 Task: Add a condition where "Channel Is Phone call(outgoing)" in recently solved tickets.
Action: Mouse moved to (131, 431)
Screenshot: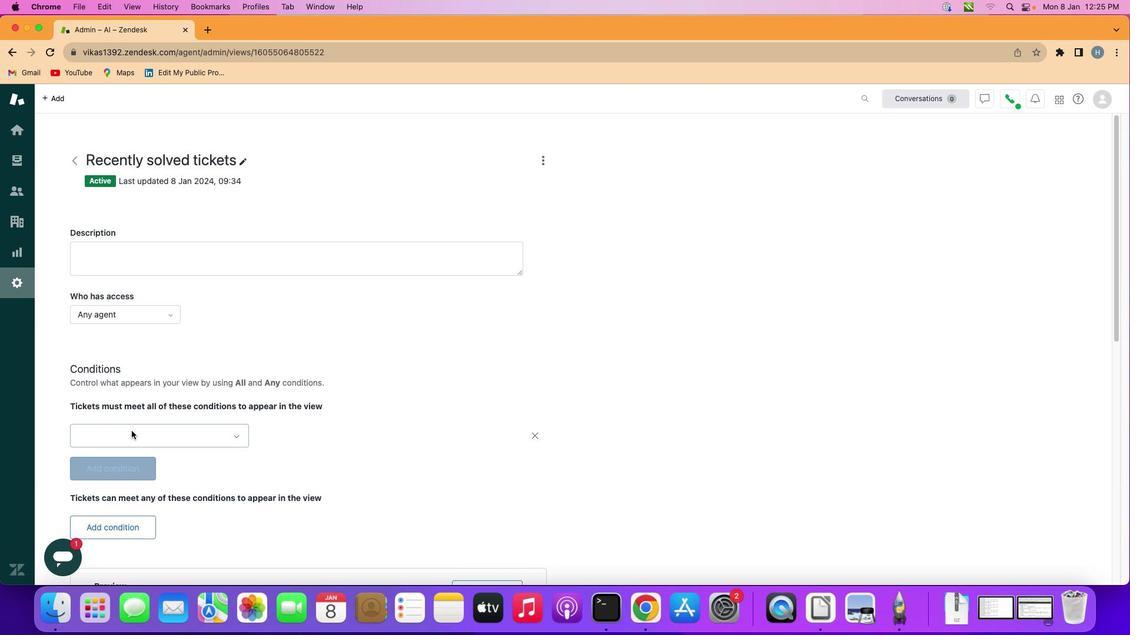 
Action: Mouse pressed left at (131, 431)
Screenshot: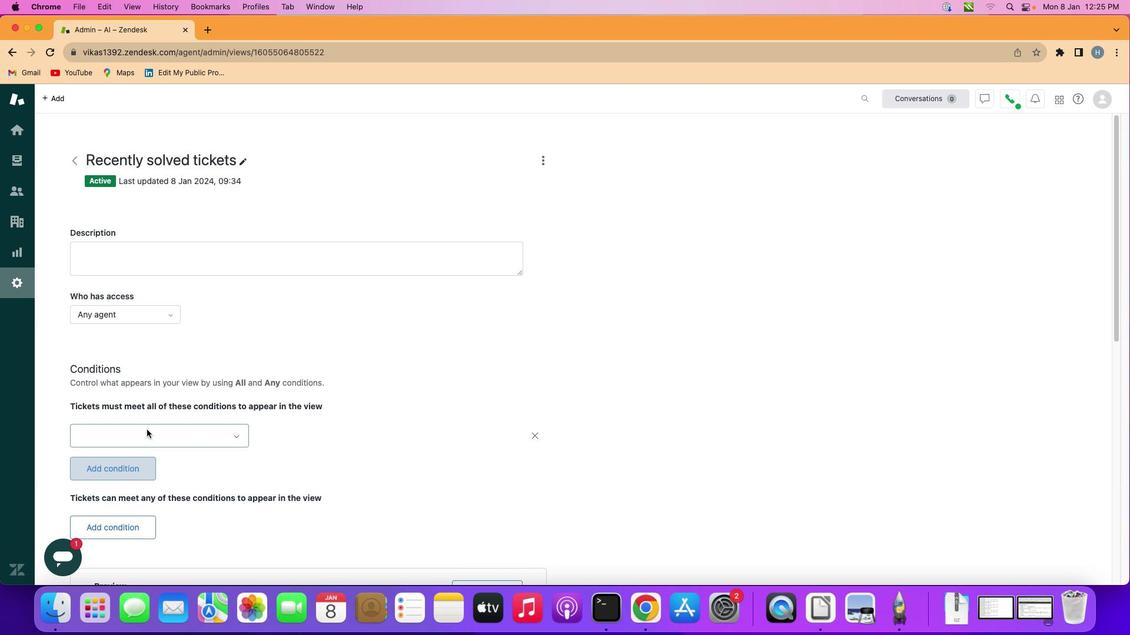 
Action: Mouse moved to (164, 429)
Screenshot: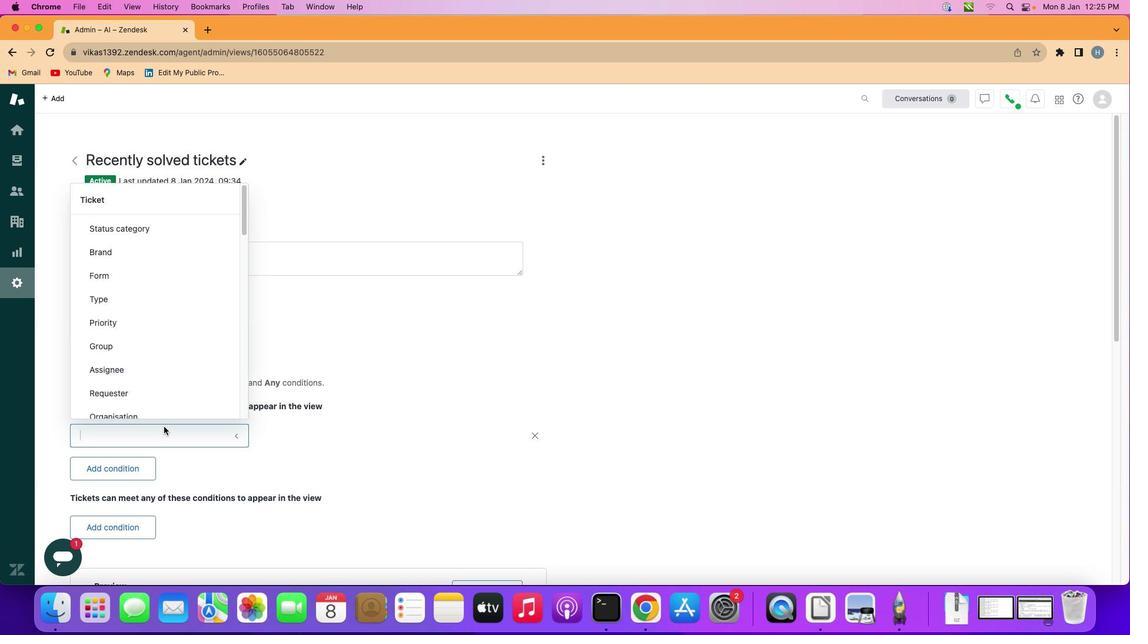 
Action: Mouse pressed left at (164, 429)
Screenshot: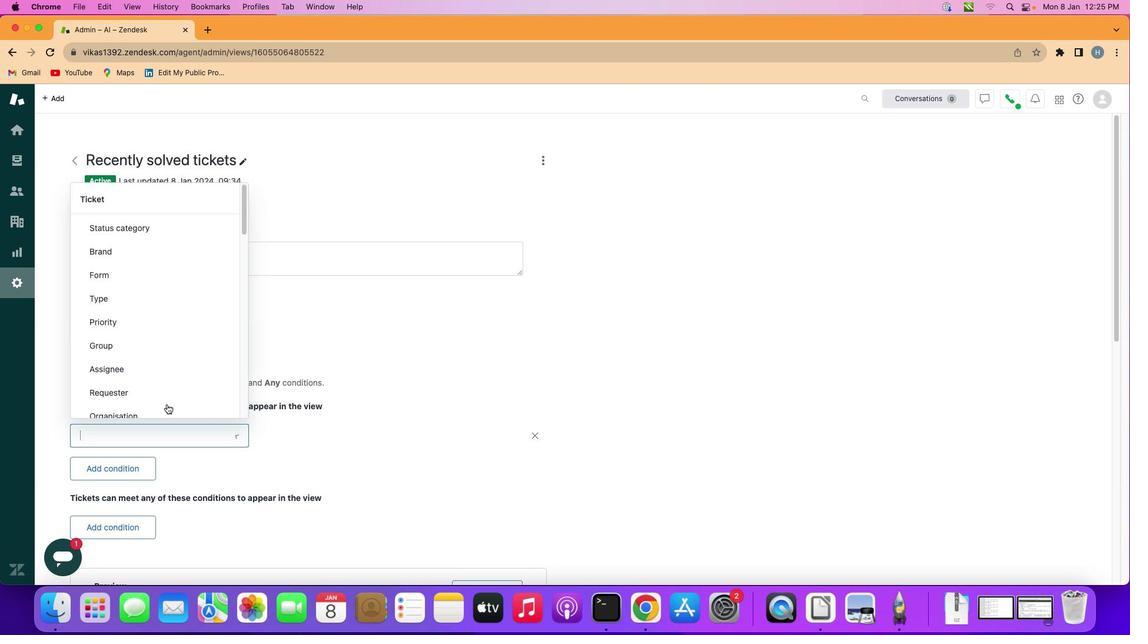 
Action: Mouse moved to (175, 307)
Screenshot: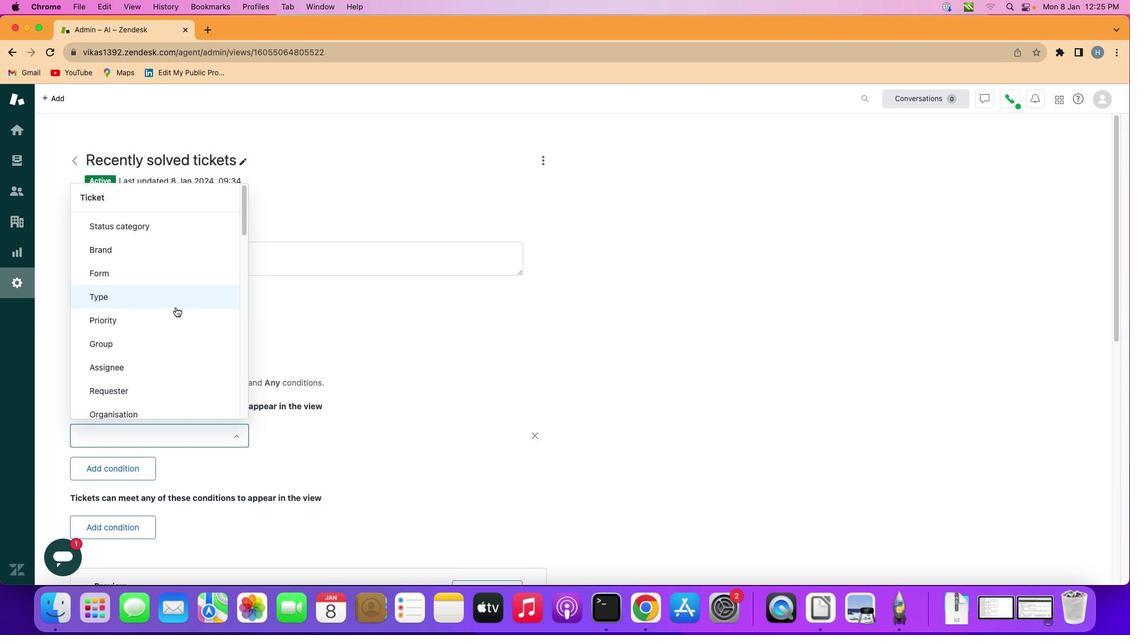 
Action: Mouse scrolled (175, 307) with delta (0, 0)
Screenshot: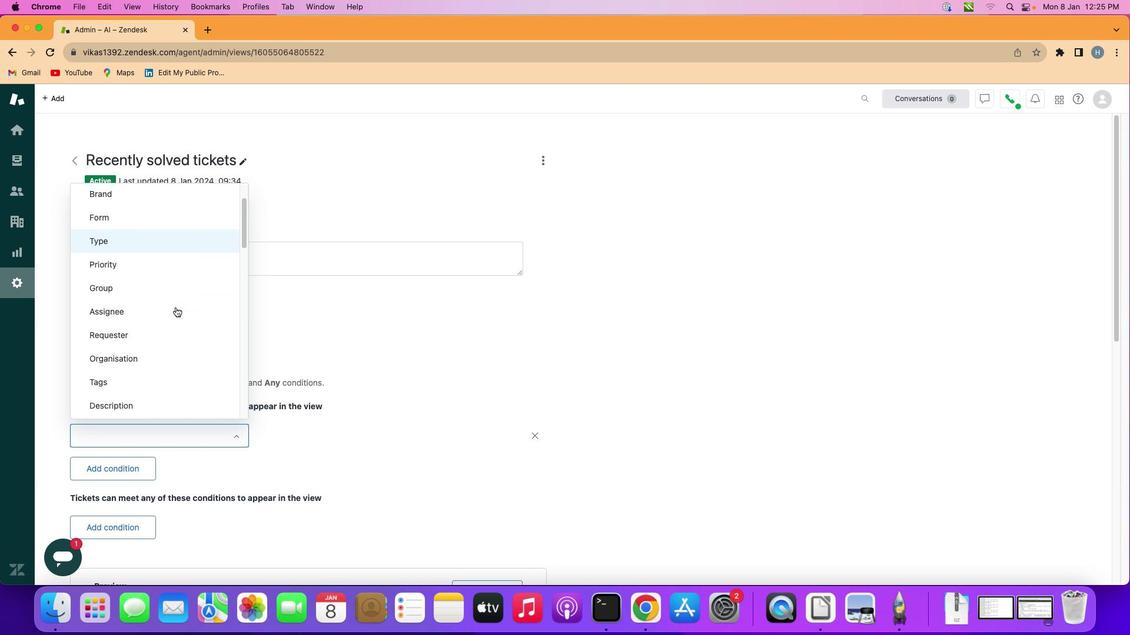
Action: Mouse scrolled (175, 307) with delta (0, 0)
Screenshot: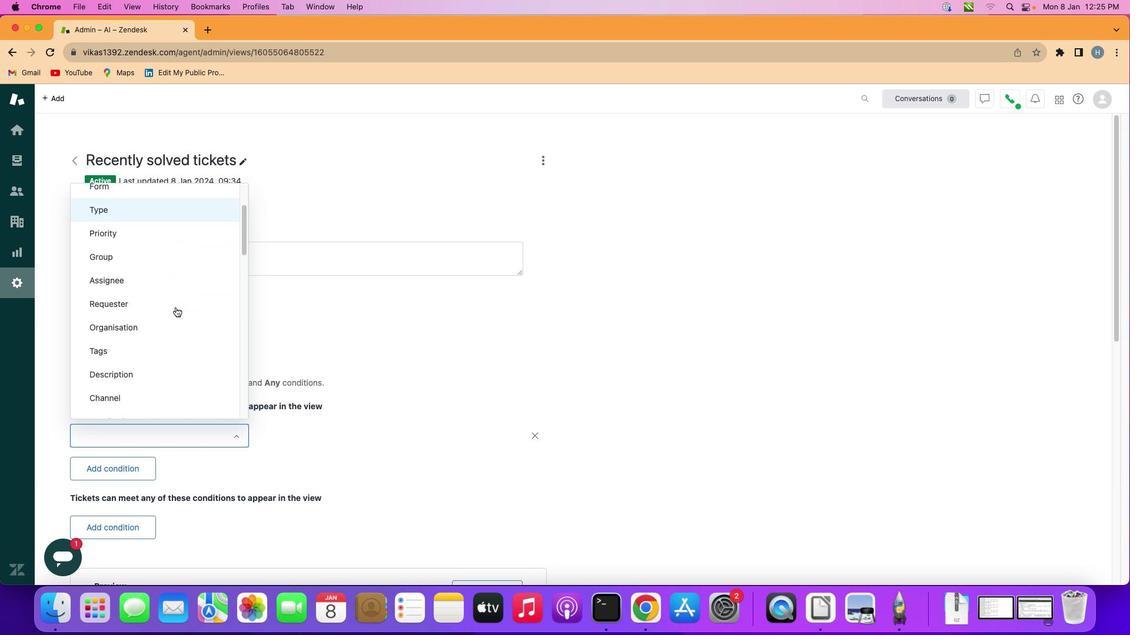 
Action: Mouse scrolled (175, 307) with delta (0, 0)
Screenshot: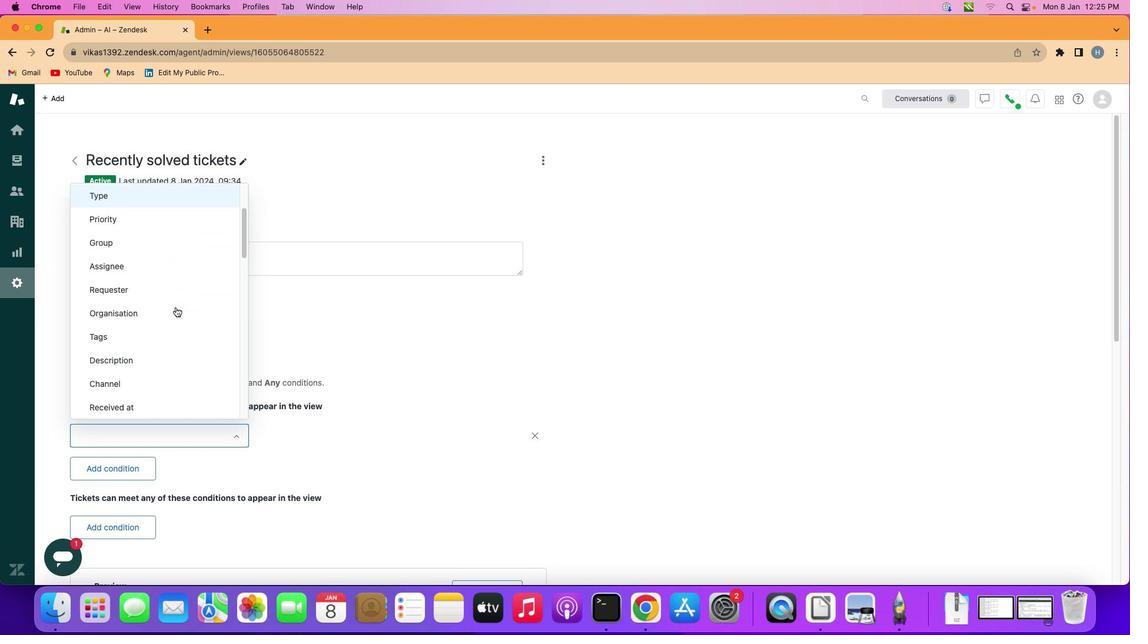 
Action: Mouse scrolled (175, 307) with delta (0, 0)
Screenshot: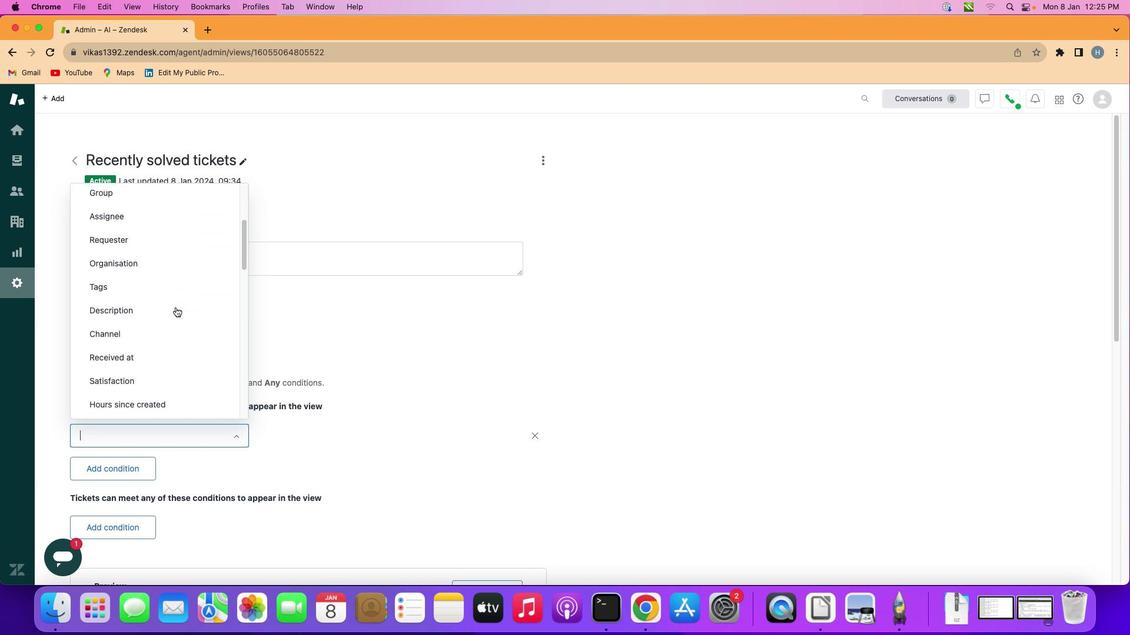 
Action: Mouse scrolled (175, 307) with delta (0, -1)
Screenshot: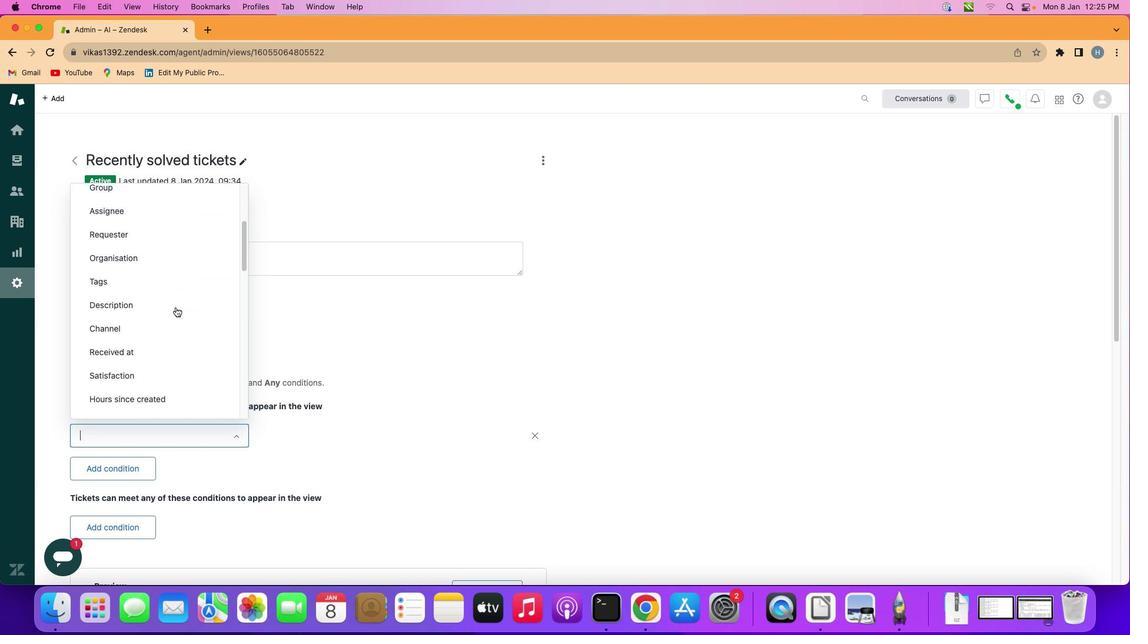
Action: Mouse moved to (177, 321)
Screenshot: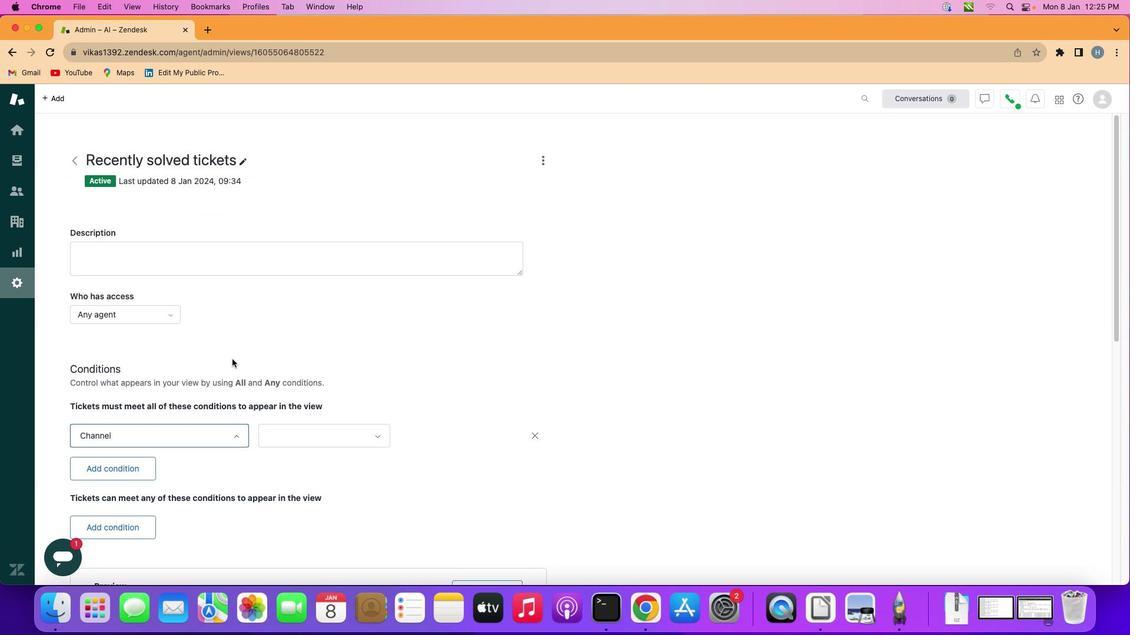 
Action: Mouse pressed left at (177, 321)
Screenshot: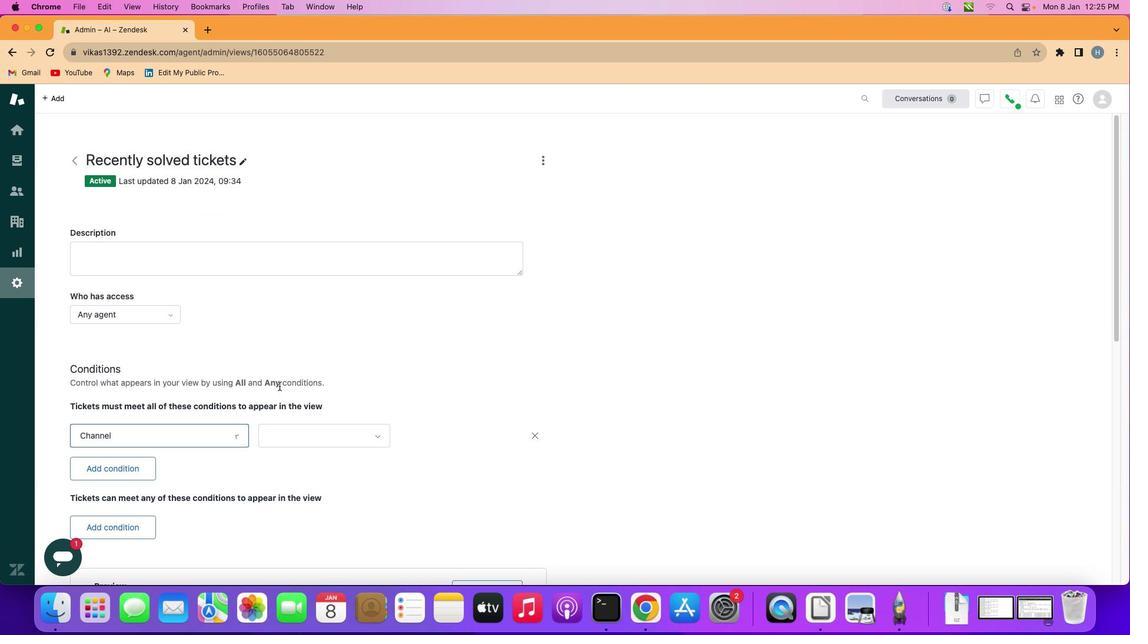 
Action: Mouse moved to (319, 429)
Screenshot: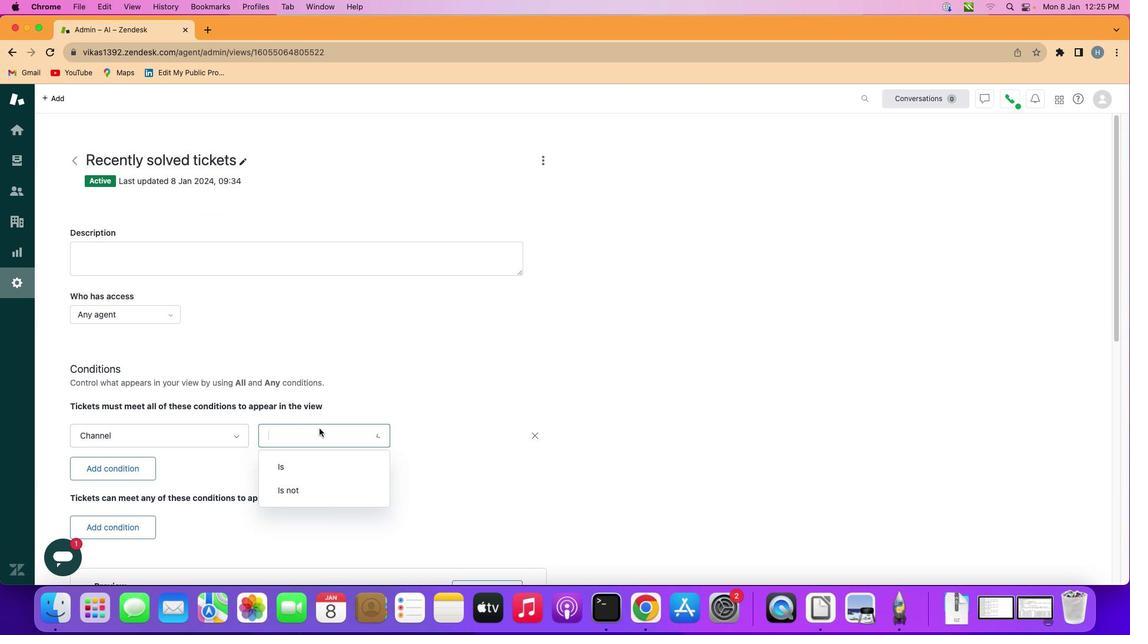 
Action: Mouse pressed left at (319, 429)
Screenshot: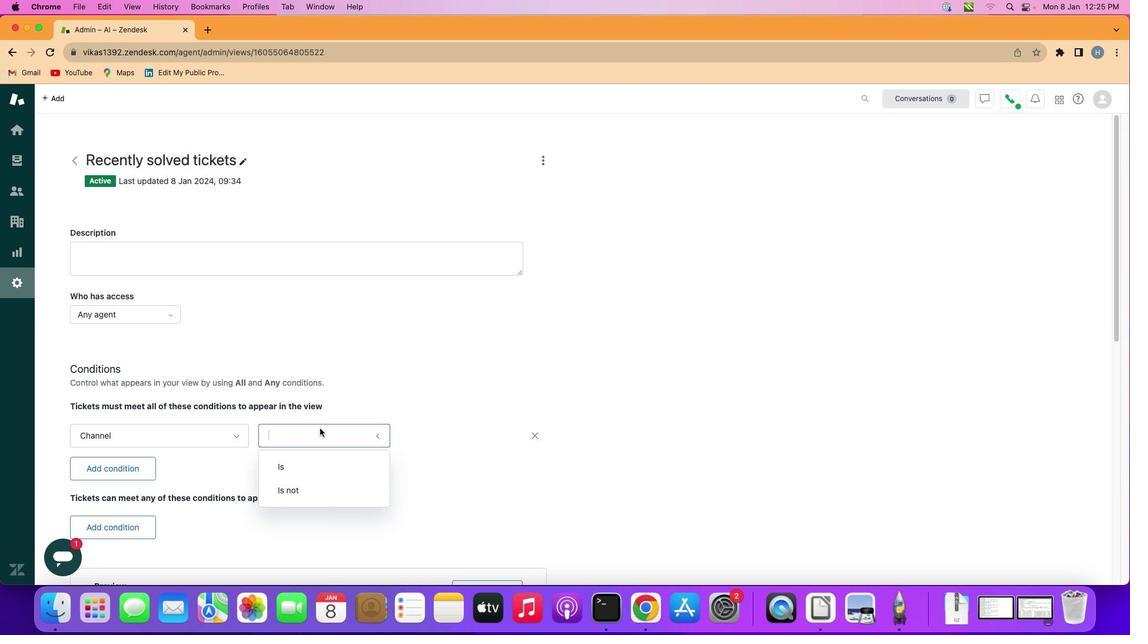
Action: Mouse moved to (326, 463)
Screenshot: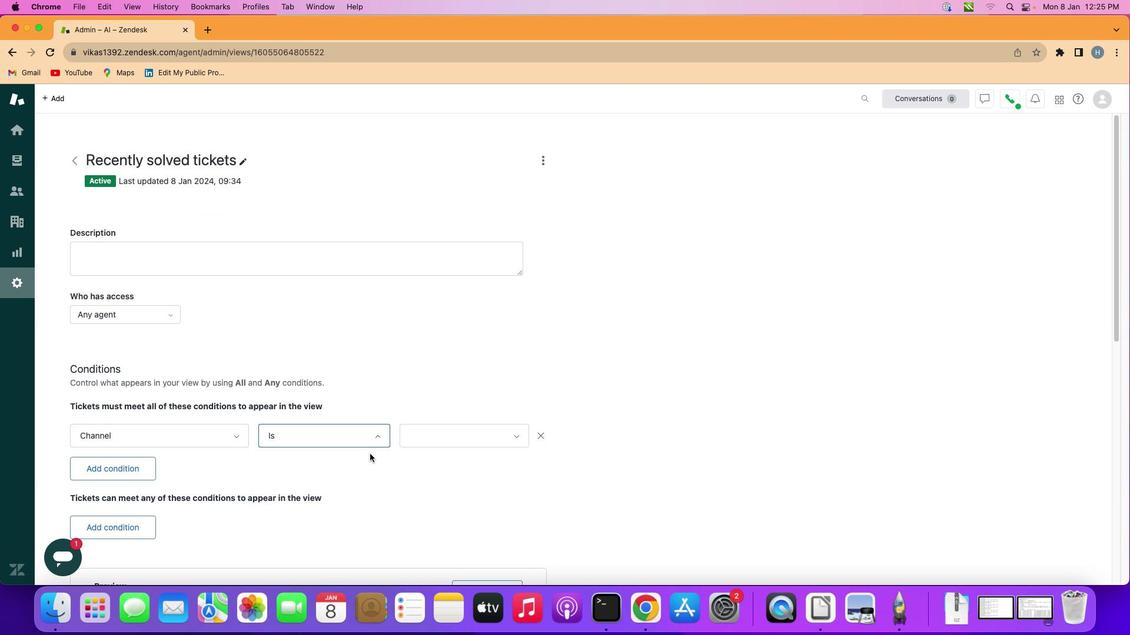 
Action: Mouse pressed left at (326, 463)
Screenshot: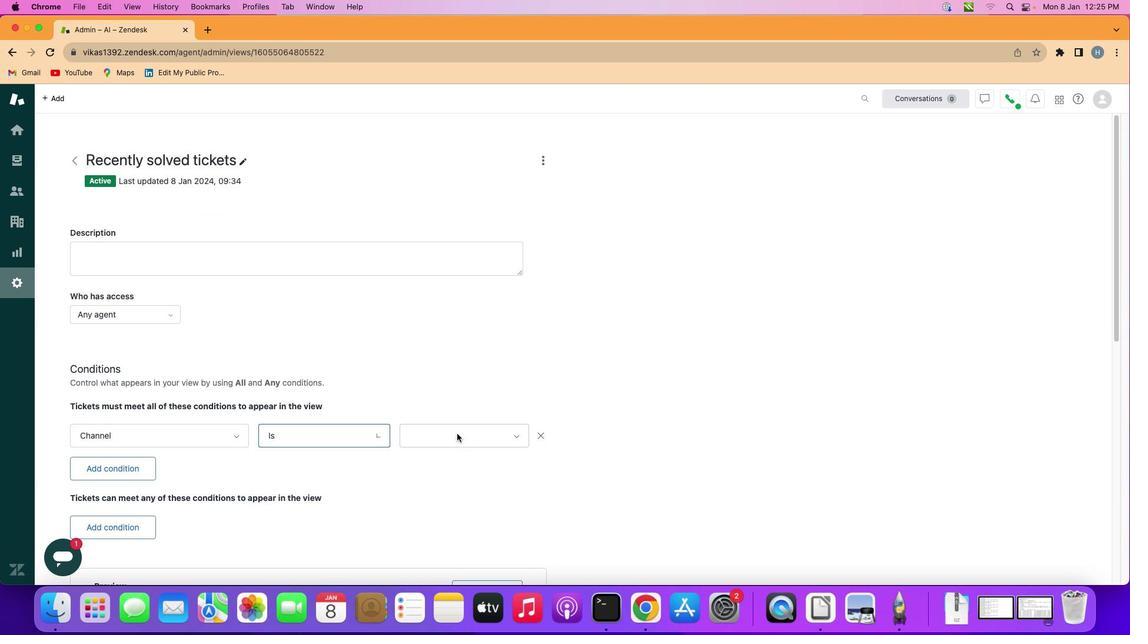 
Action: Mouse moved to (472, 427)
Screenshot: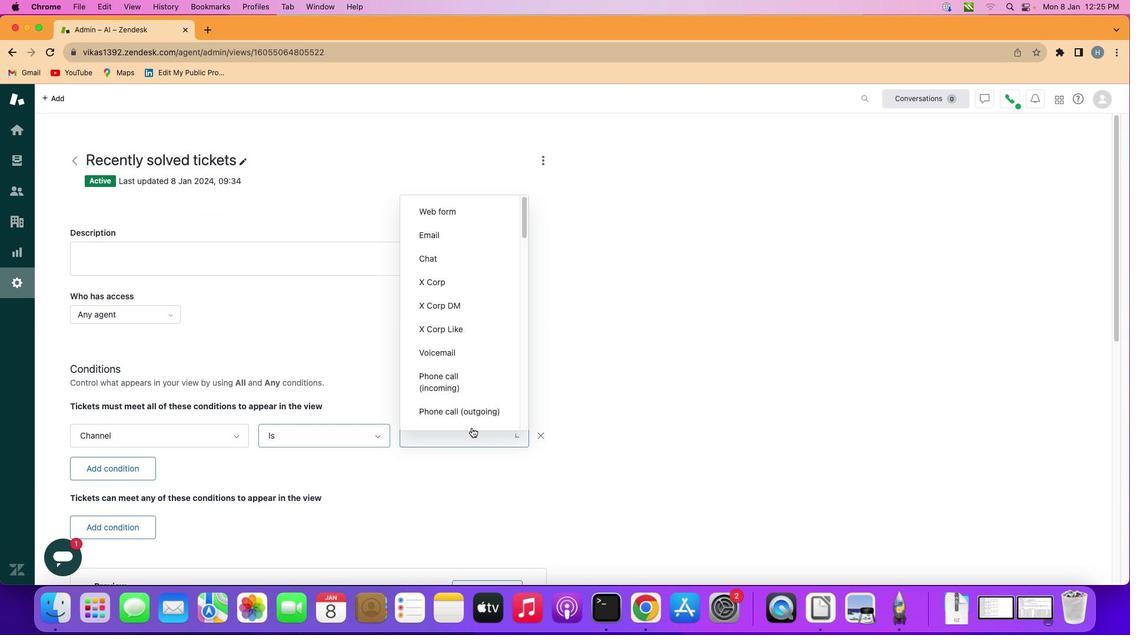 
Action: Mouse pressed left at (472, 427)
Screenshot: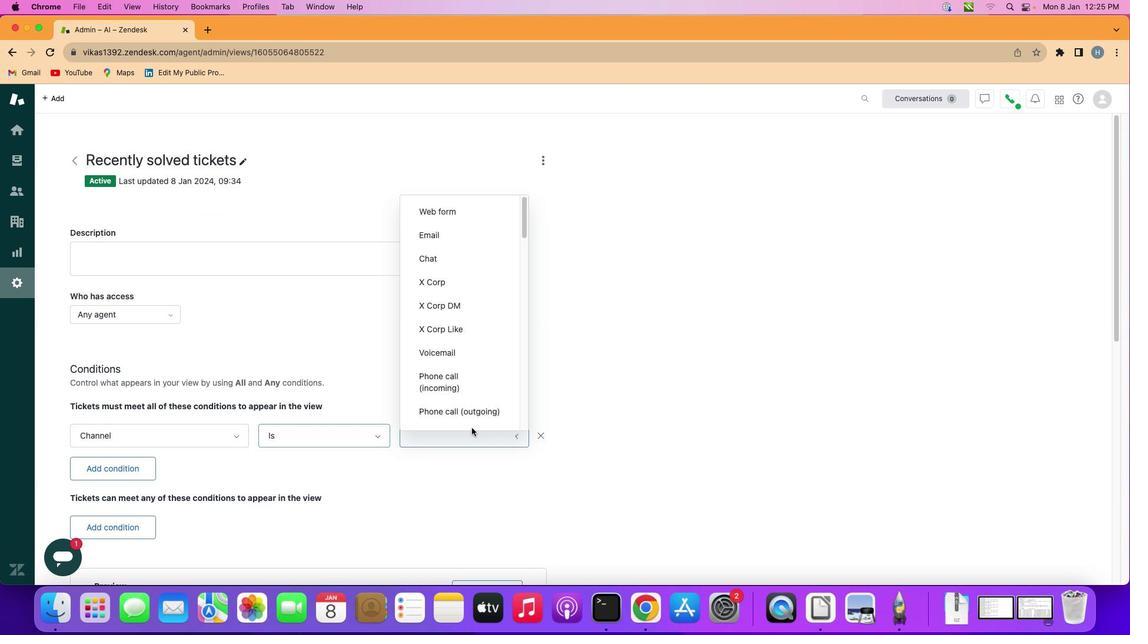 
Action: Mouse moved to (473, 400)
Screenshot: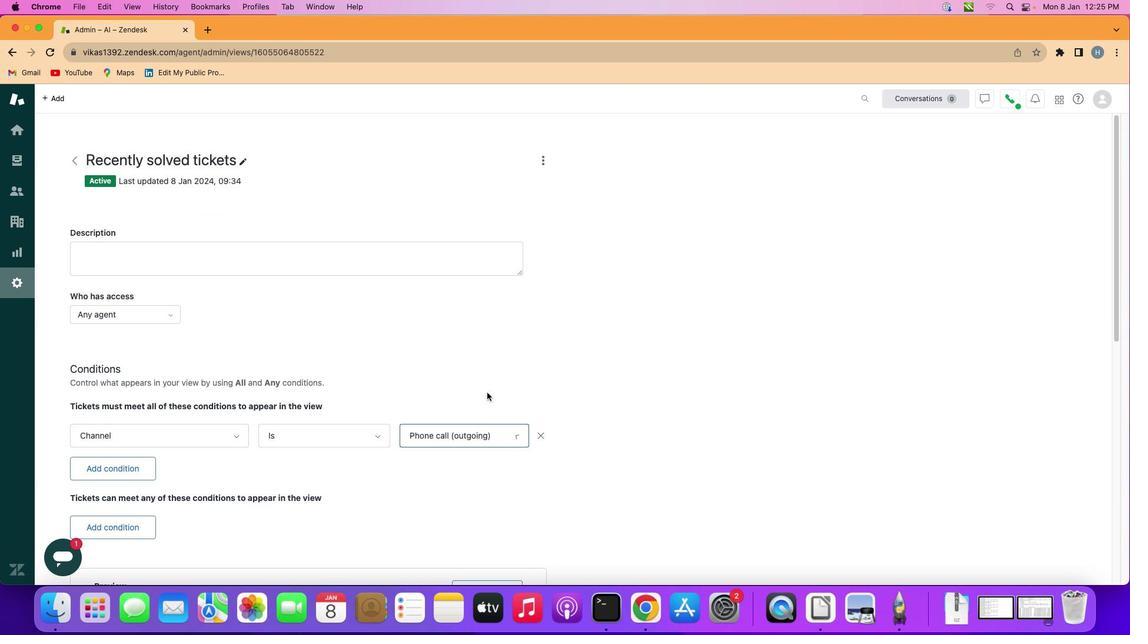 
Action: Mouse pressed left at (473, 400)
Screenshot: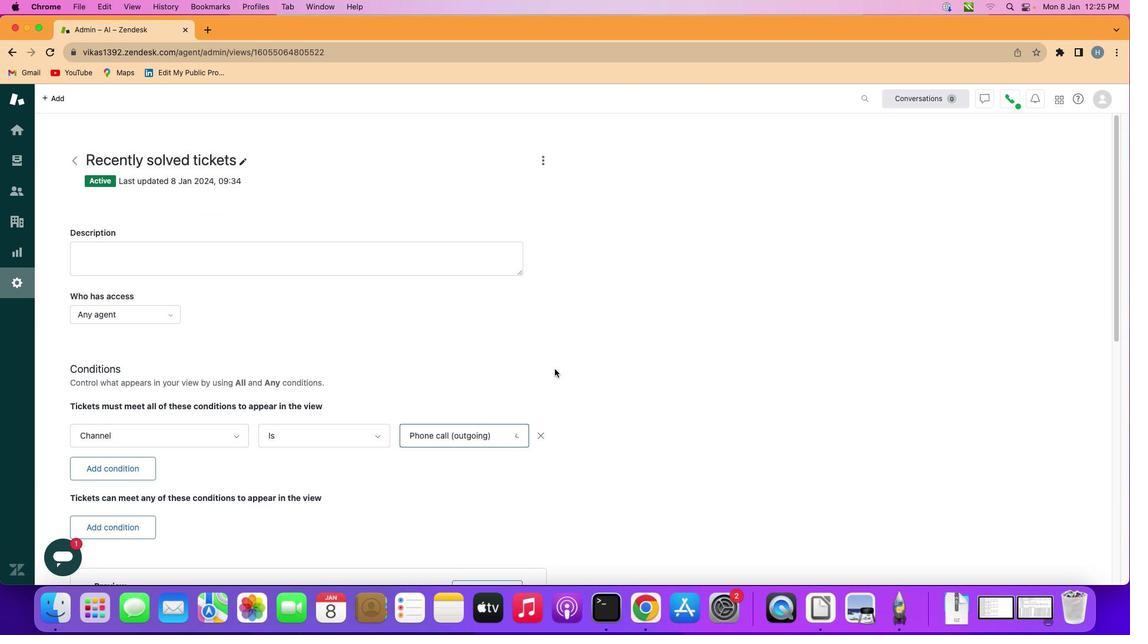 
Action: Mouse moved to (558, 366)
Screenshot: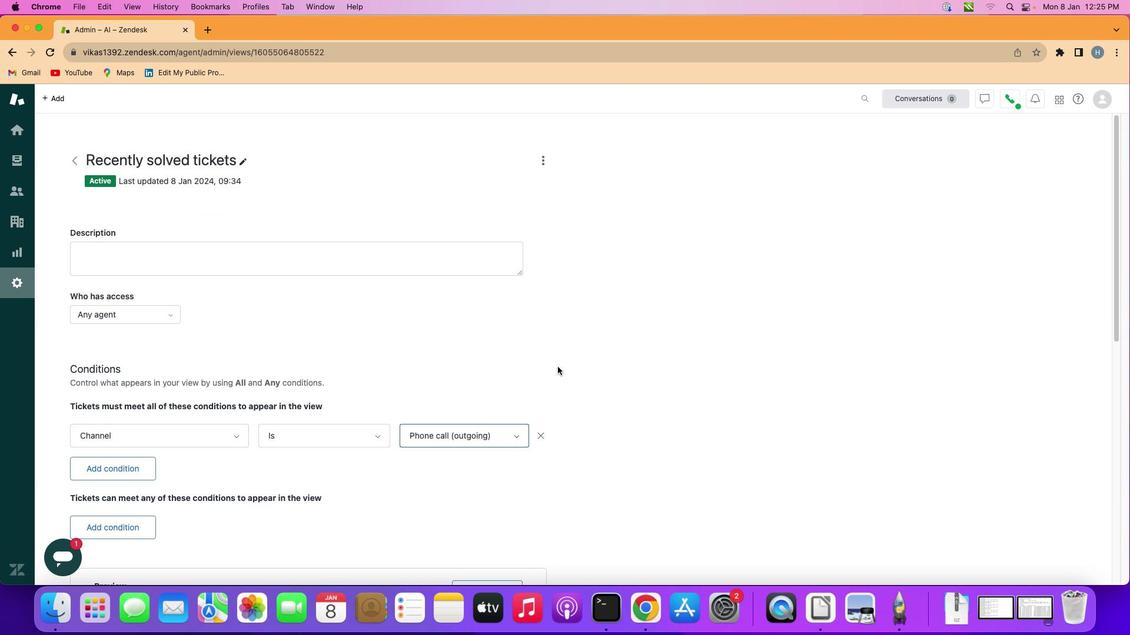 
